 Task: Filter emails by the 'follow up' category in the email client.
Action: Mouse moved to (132, 9)
Screenshot: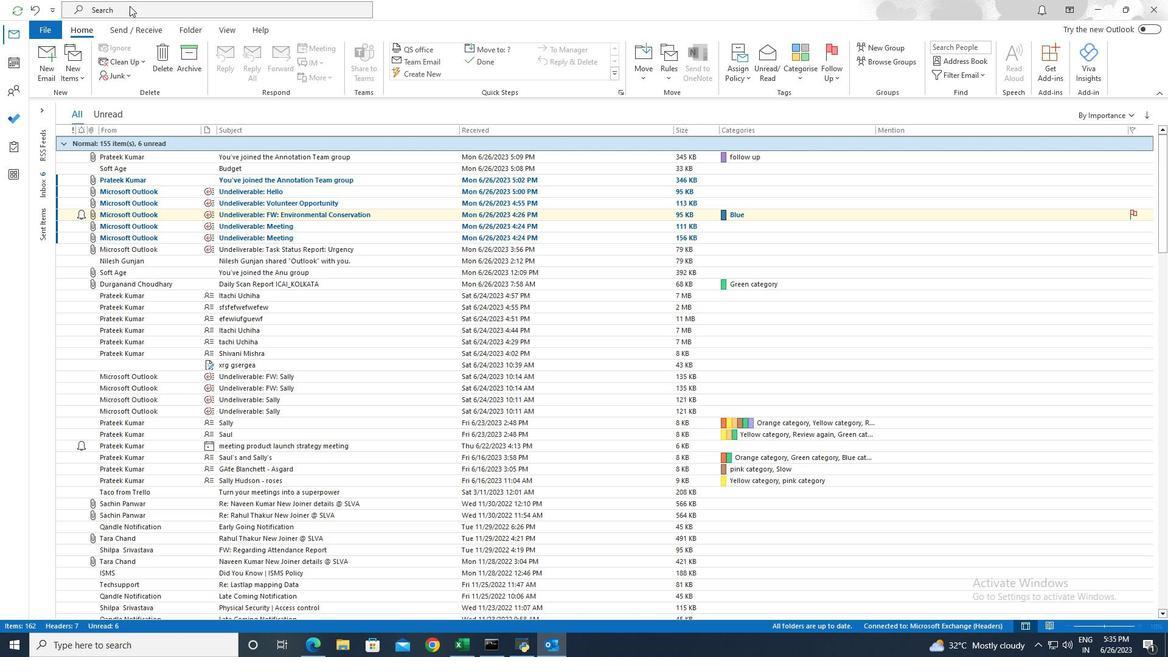 
Action: Mouse pressed left at (132, 9)
Screenshot: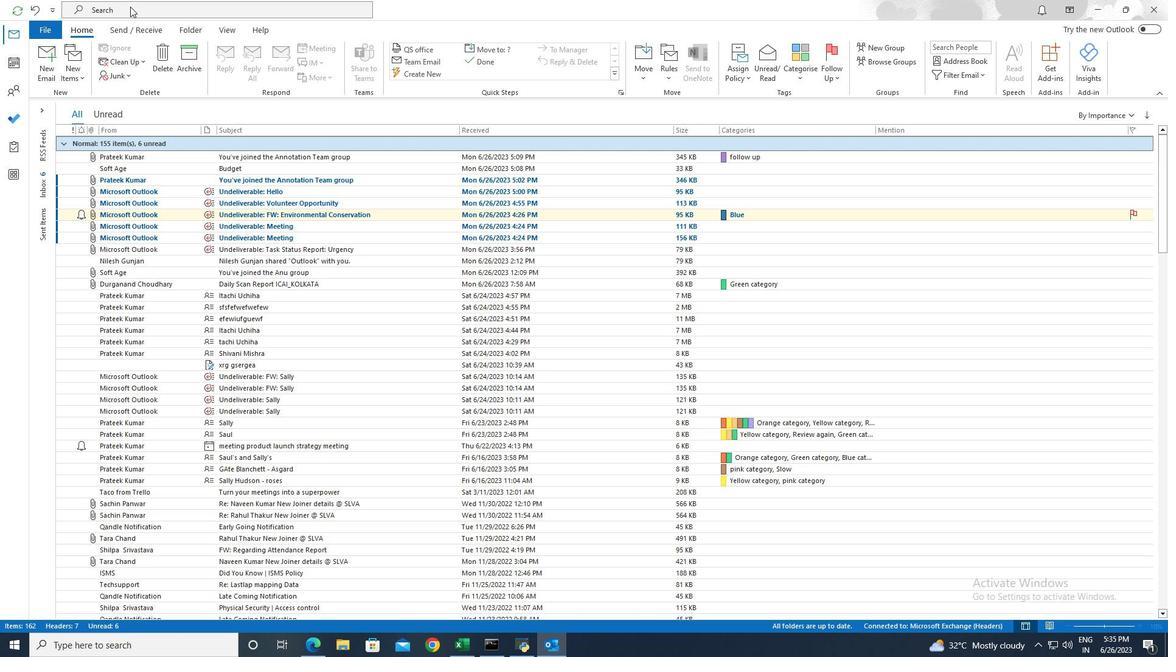 
Action: Mouse moved to (413, 10)
Screenshot: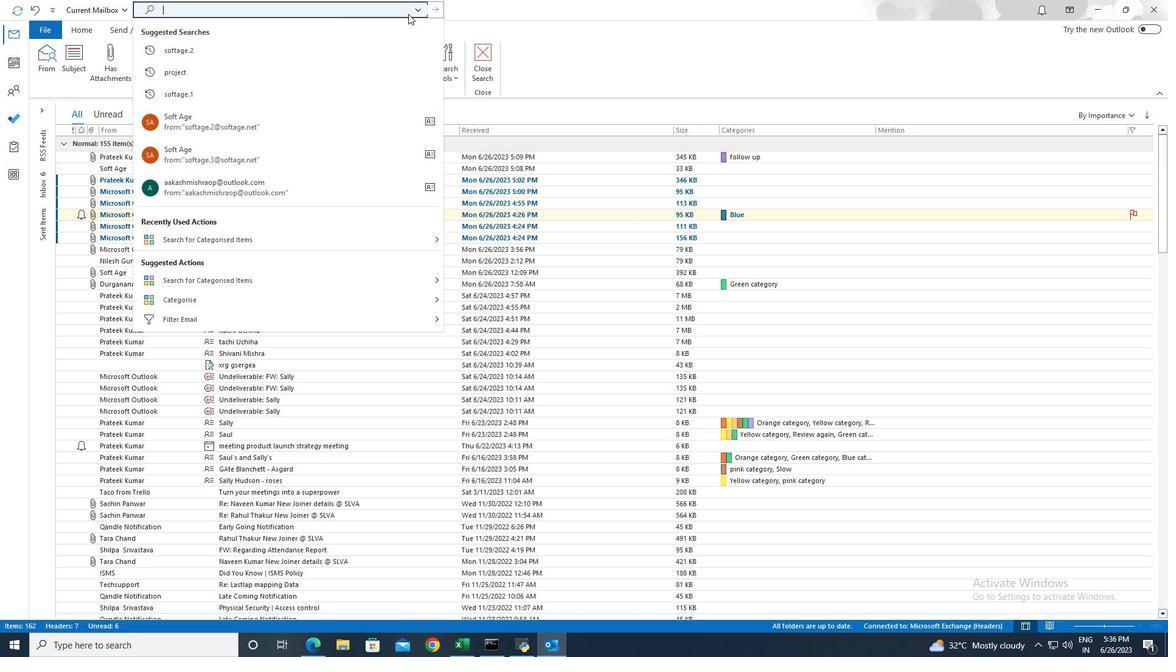 
Action: Mouse pressed left at (413, 10)
Screenshot: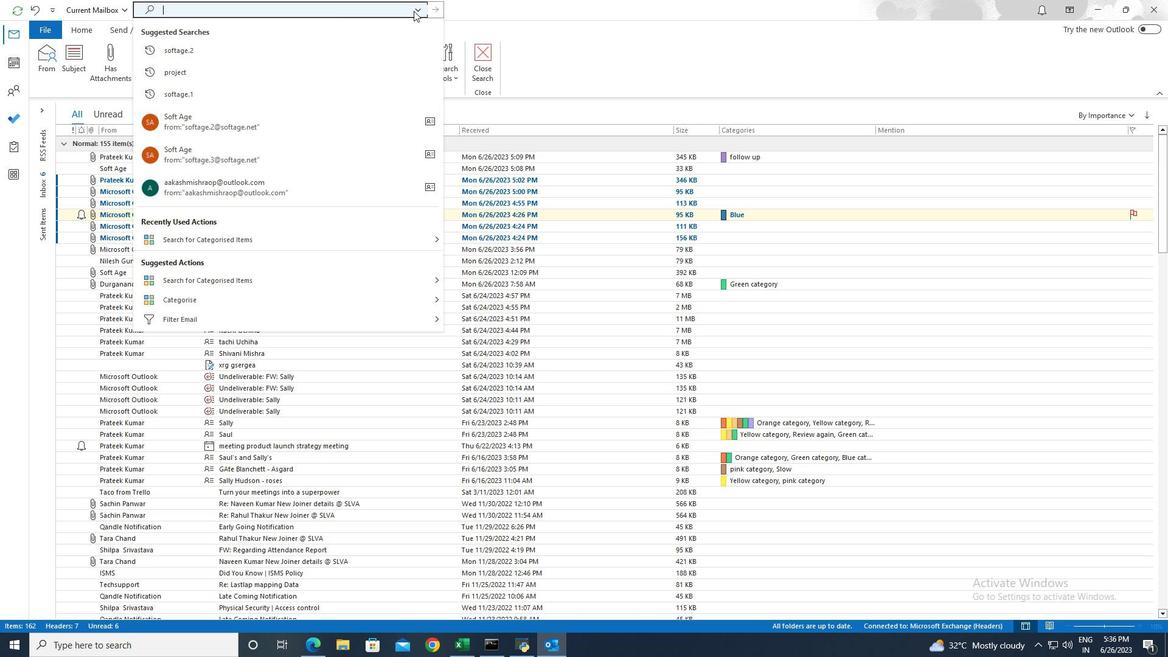 
Action: Mouse moved to (424, 87)
Screenshot: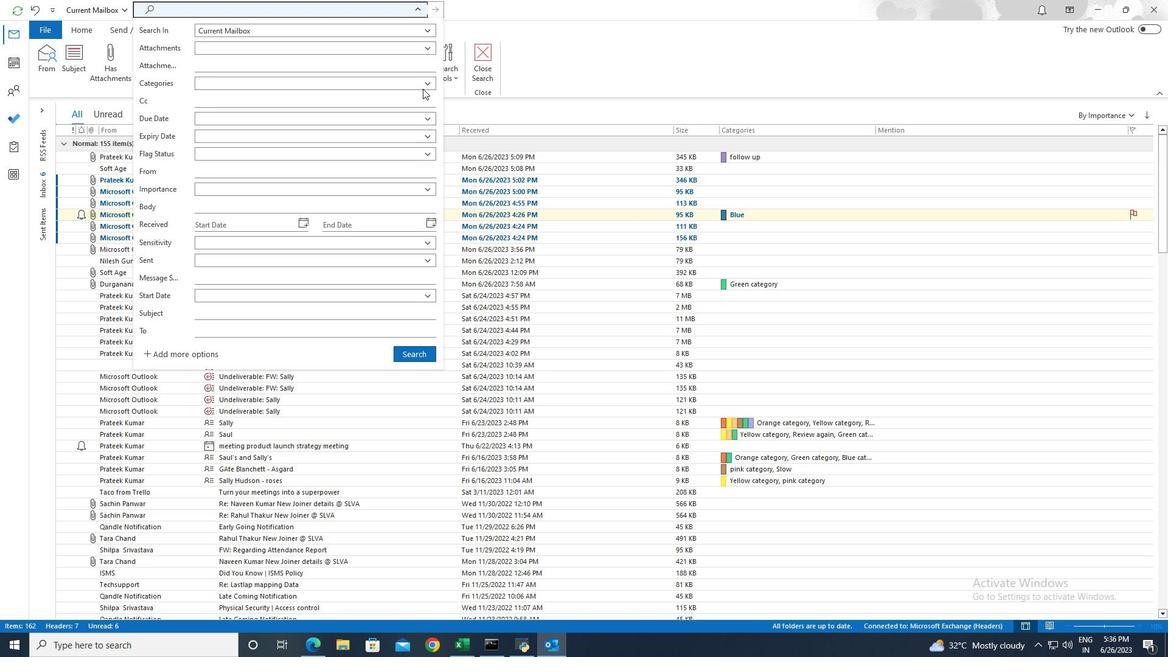 
Action: Mouse pressed left at (424, 87)
Screenshot: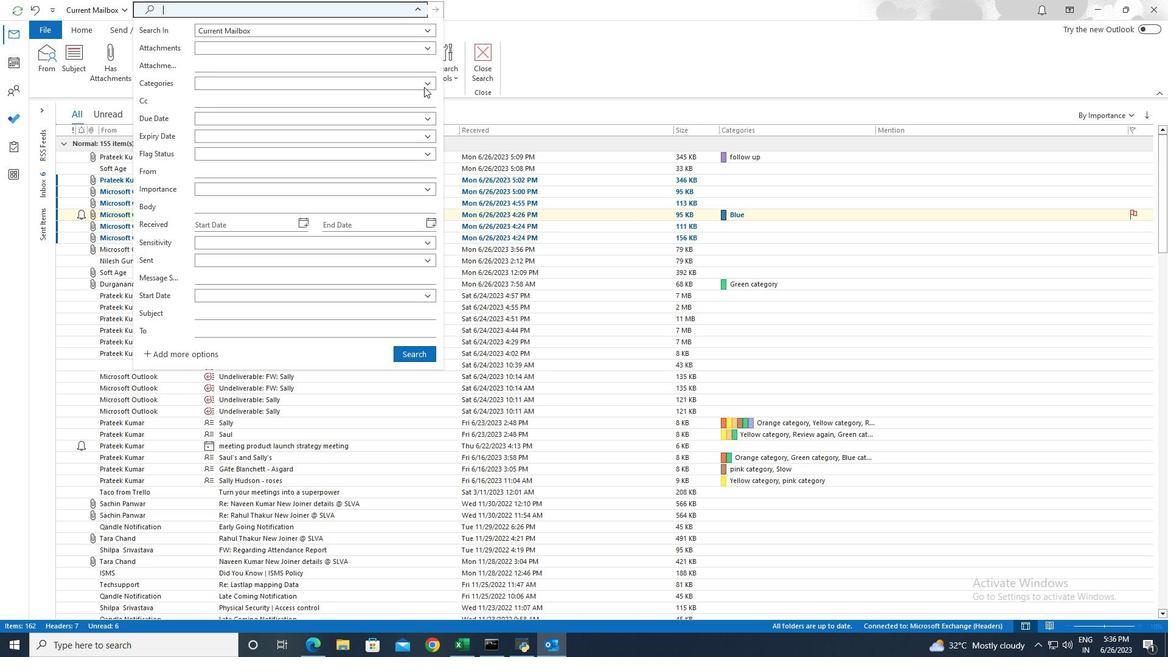 
Action: Mouse moved to (274, 127)
Screenshot: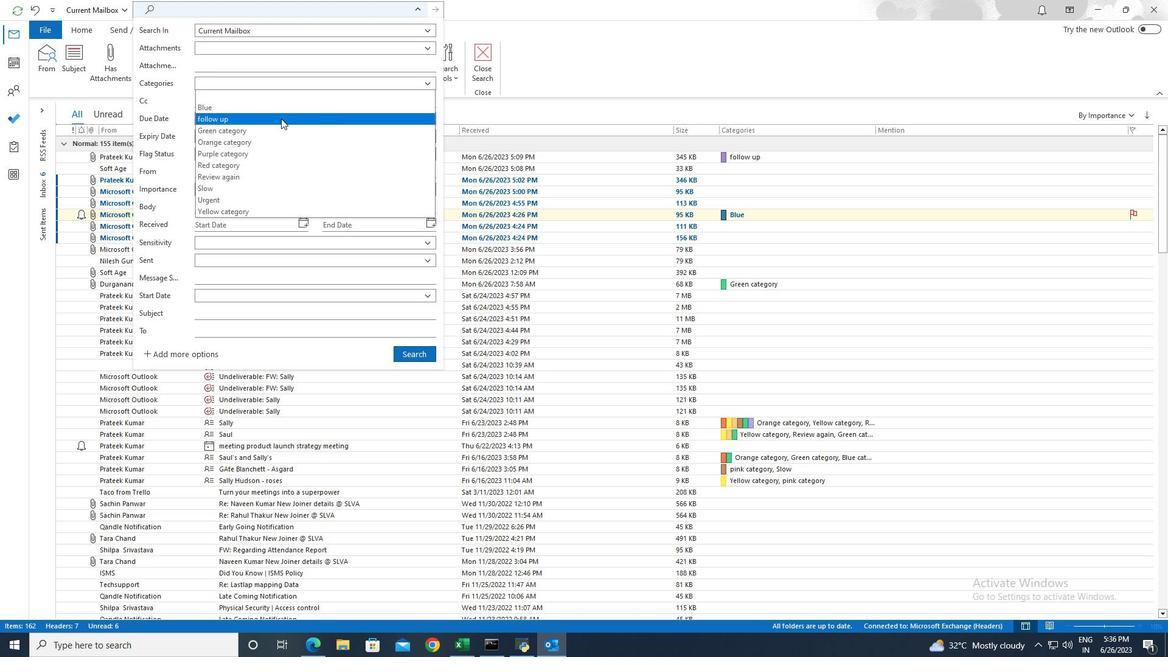 
Action: Mouse pressed left at (274, 127)
Screenshot: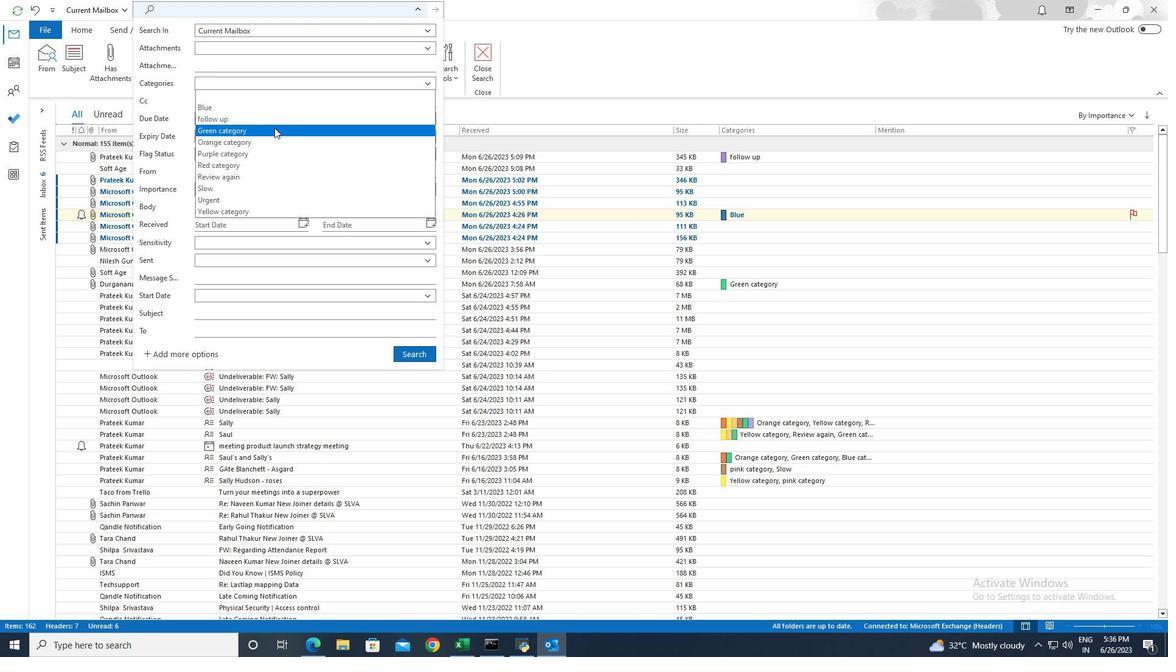 
Action: Mouse moved to (399, 355)
Screenshot: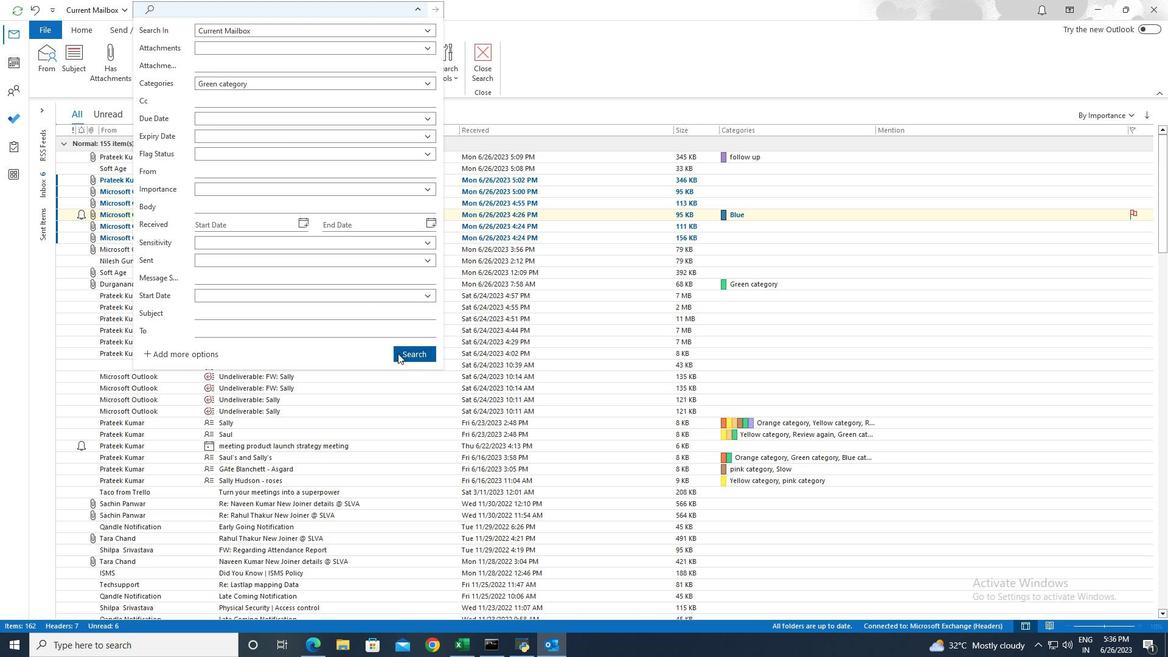 
Action: Mouse pressed left at (399, 355)
Screenshot: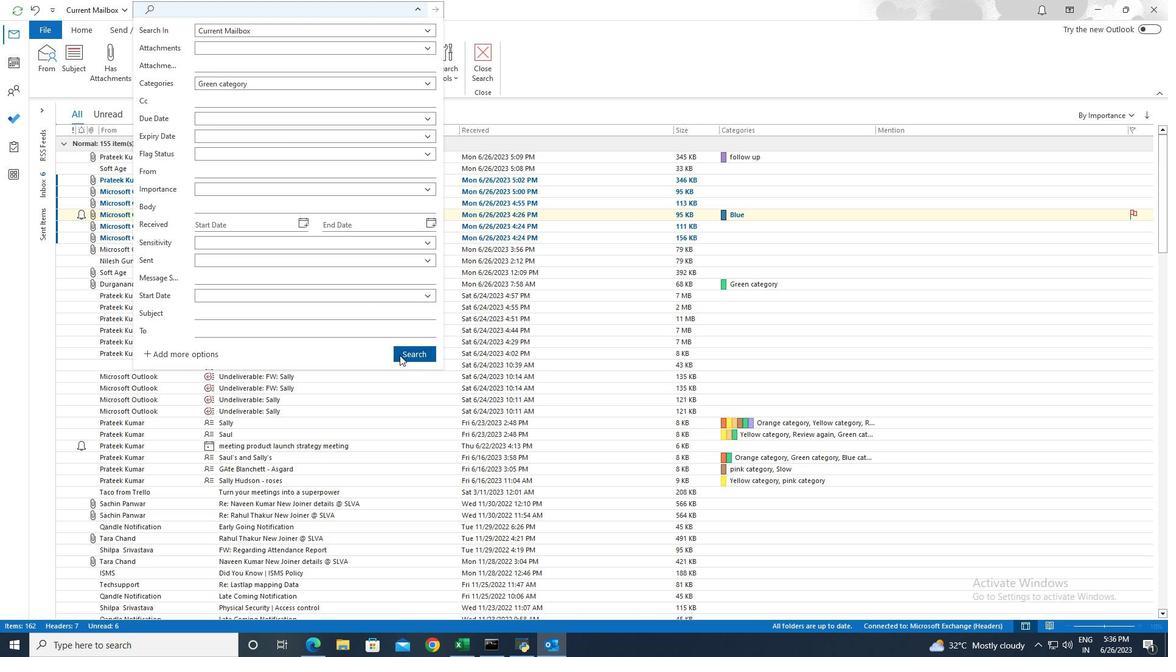 
